 Task: Forward the email from Sandeep to Rohanraj Sharma, including all attachments.
Action: Mouse moved to (529, 197)
Screenshot: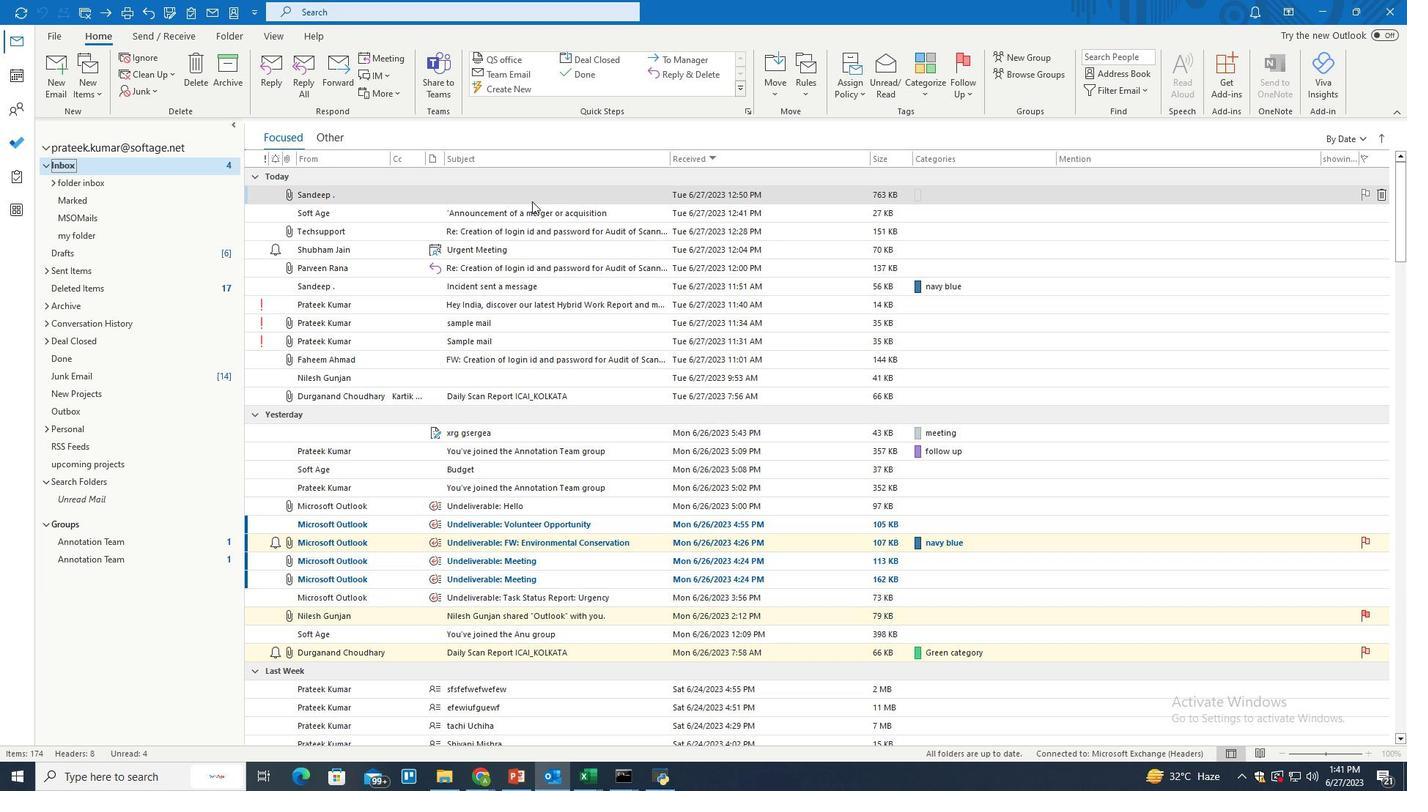 
Action: Mouse pressed left at (529, 197)
Screenshot: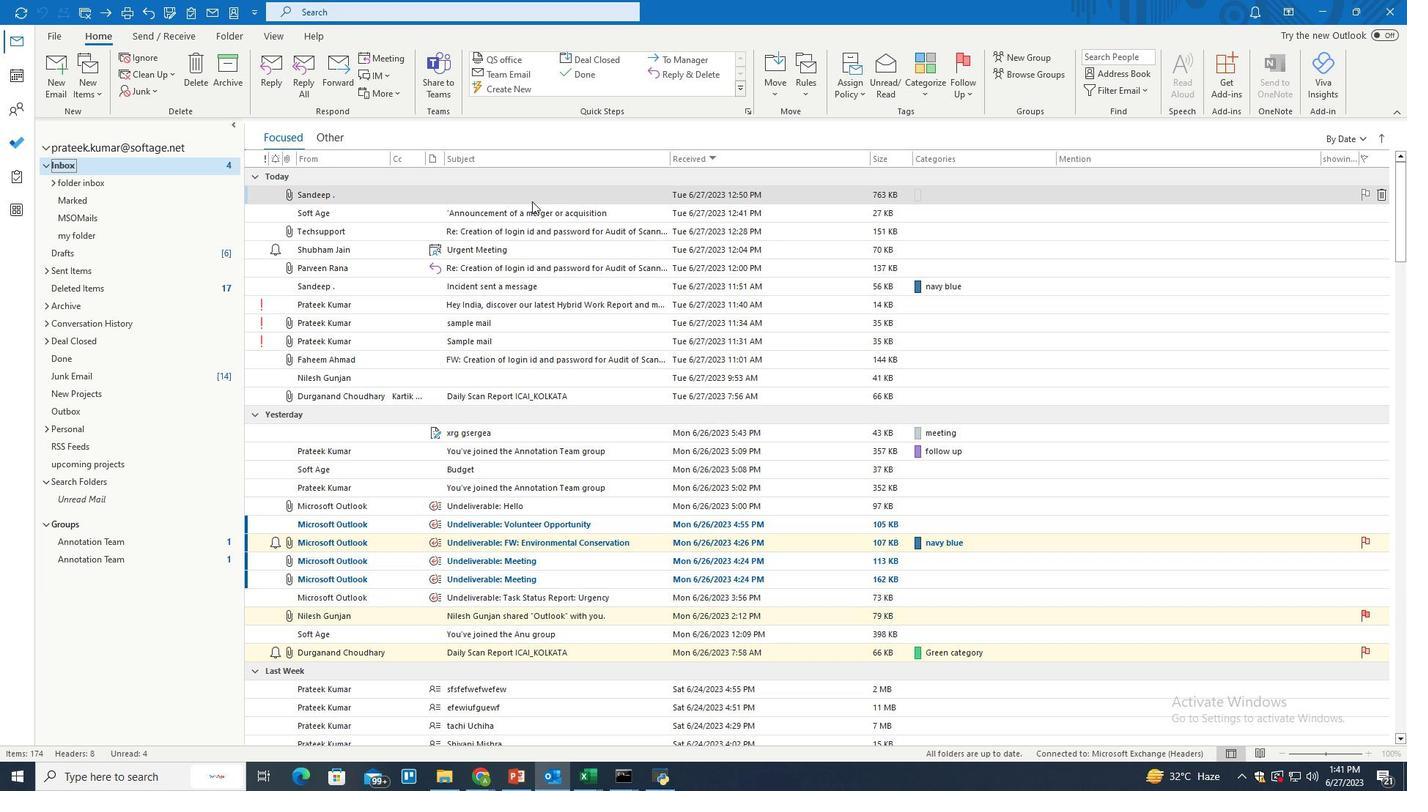 
Action: Mouse moved to (332, 70)
Screenshot: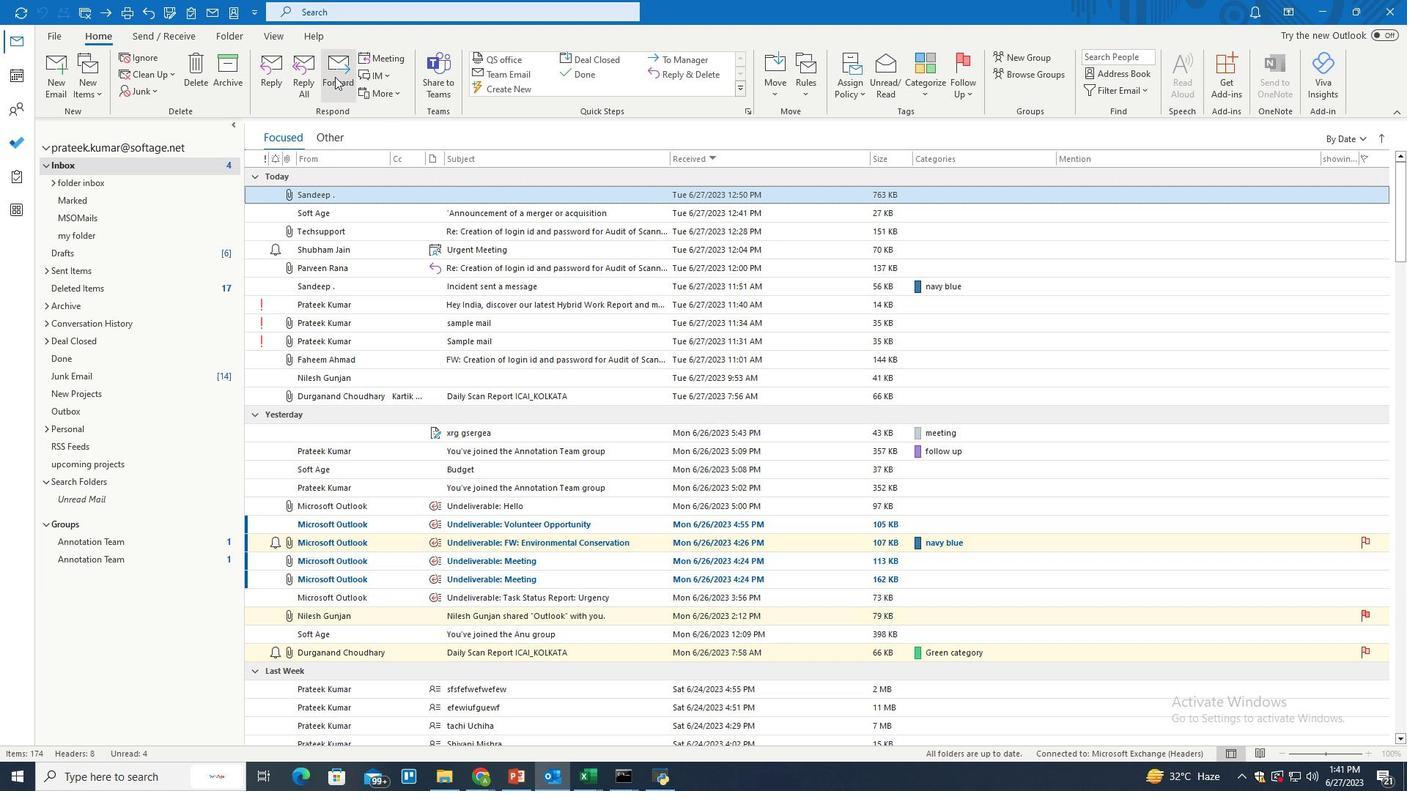 
Action: Mouse pressed left at (332, 70)
Screenshot: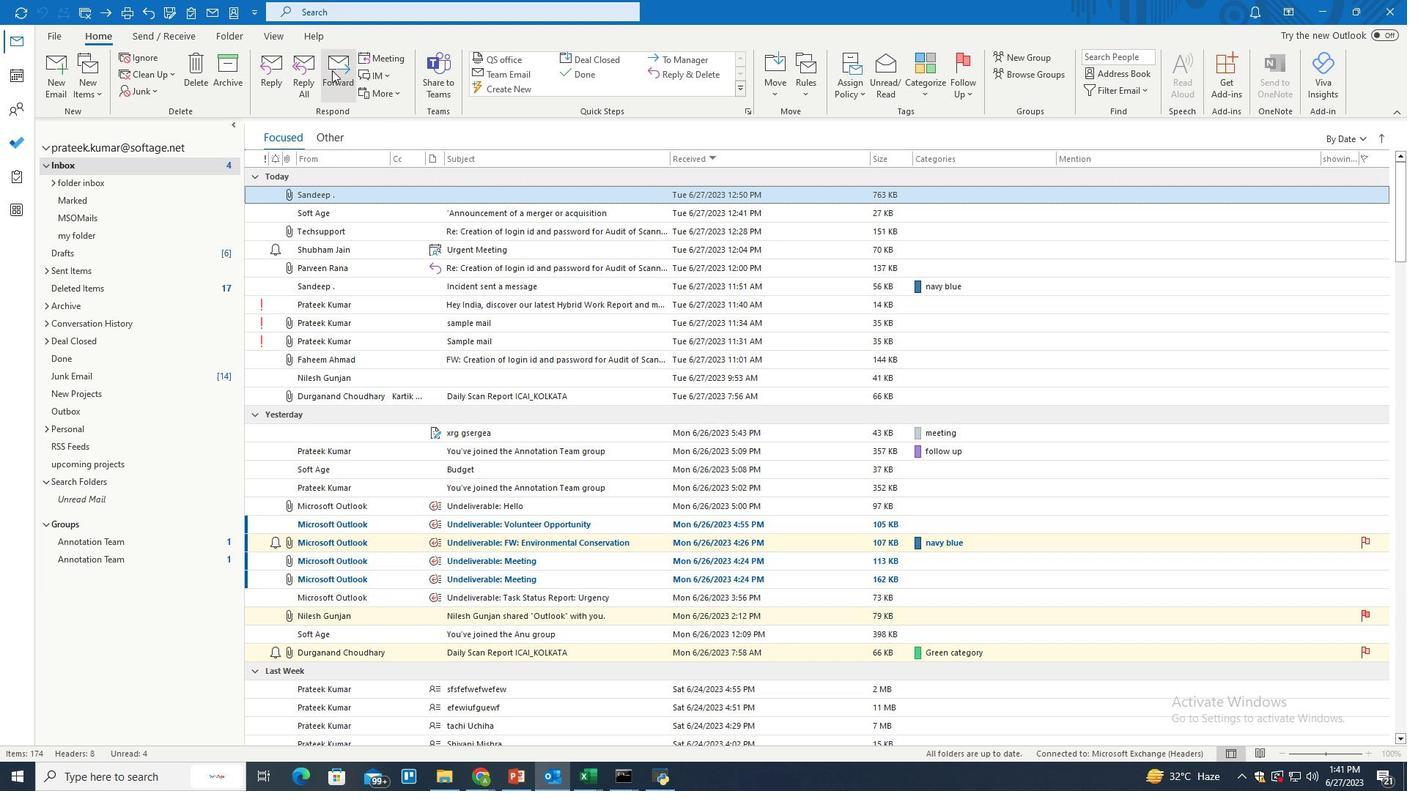 
Action: Mouse moved to (203, 145)
Screenshot: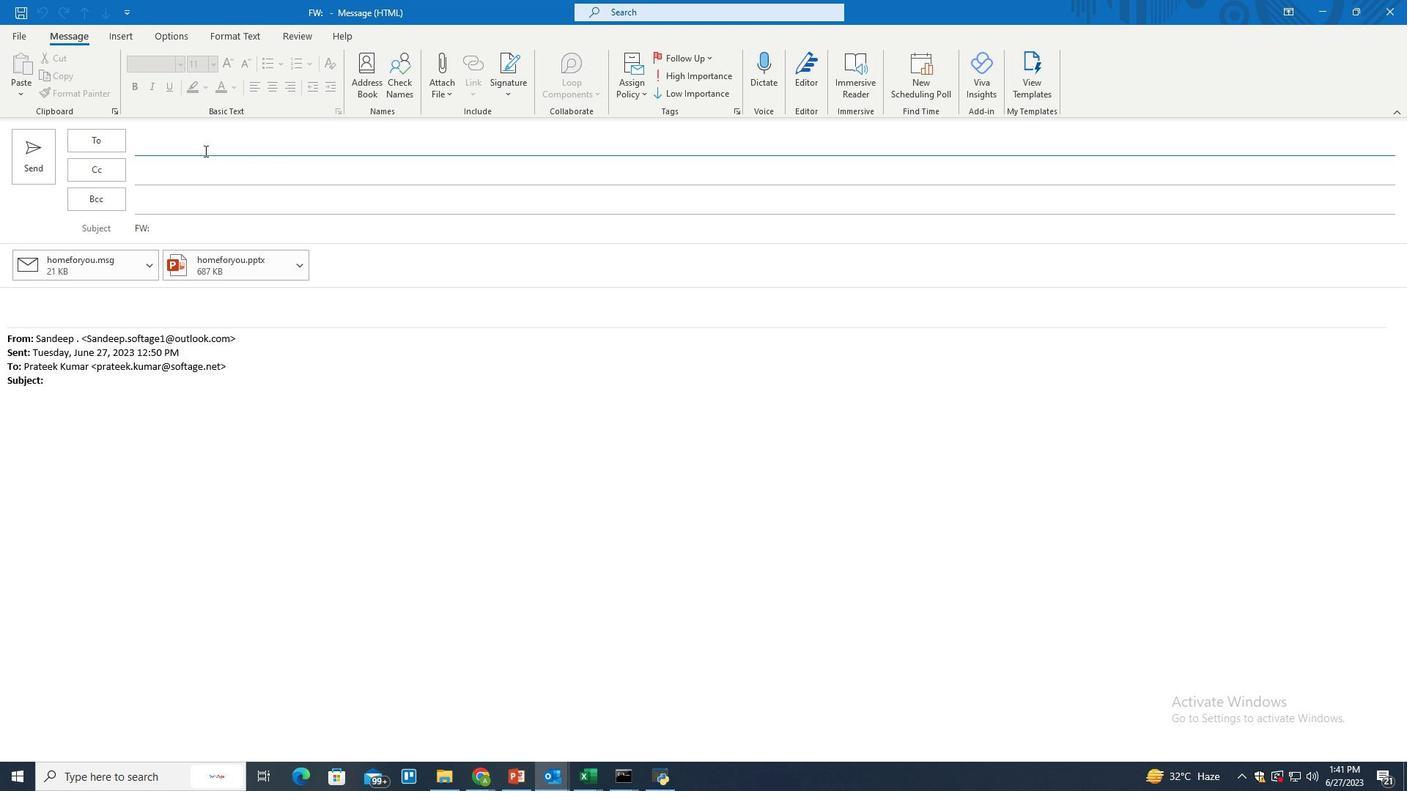 
Action: Mouse pressed left at (203, 145)
Screenshot: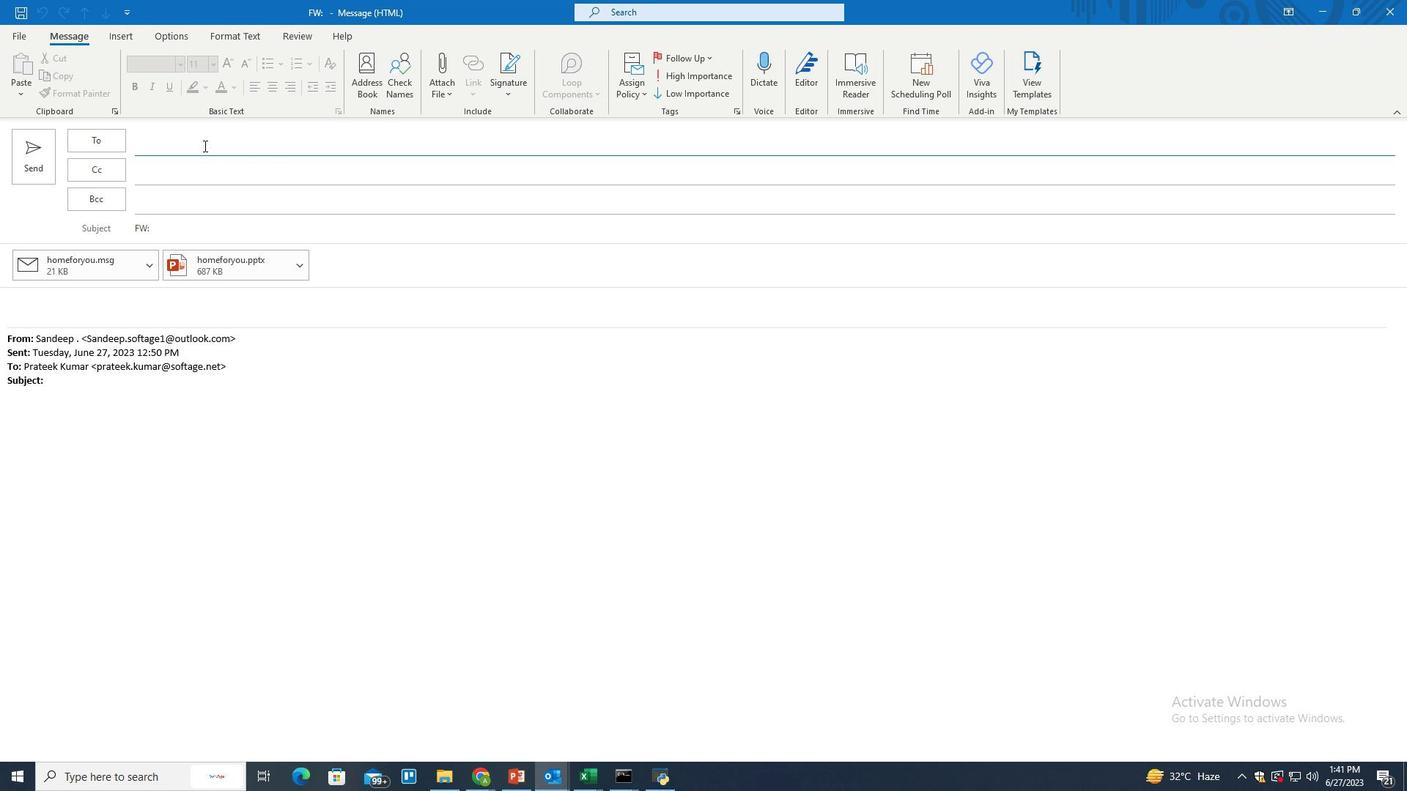 
Action: Key pressed rohanraj.shr<Key.backspace>arma
Screenshot: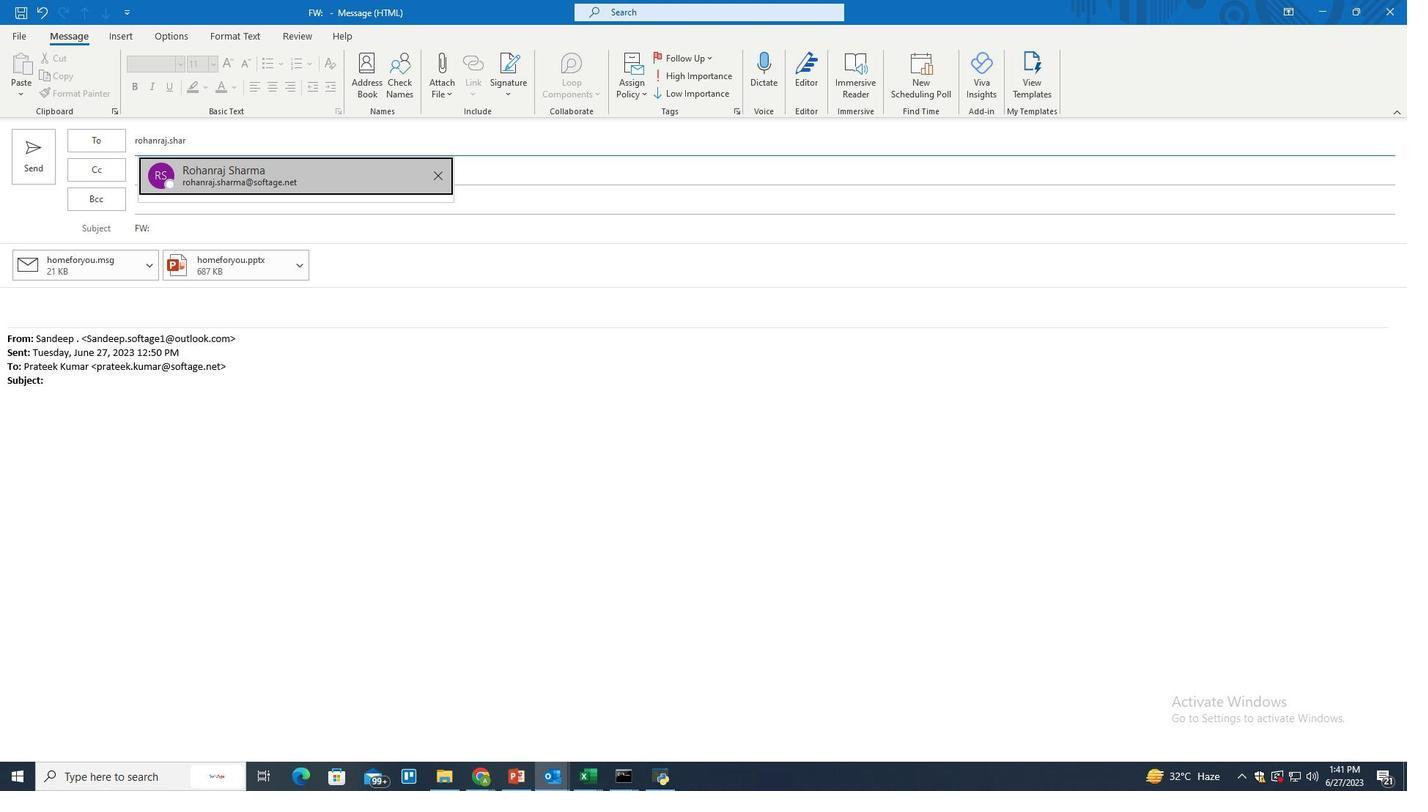
Action: Mouse moved to (248, 181)
Screenshot: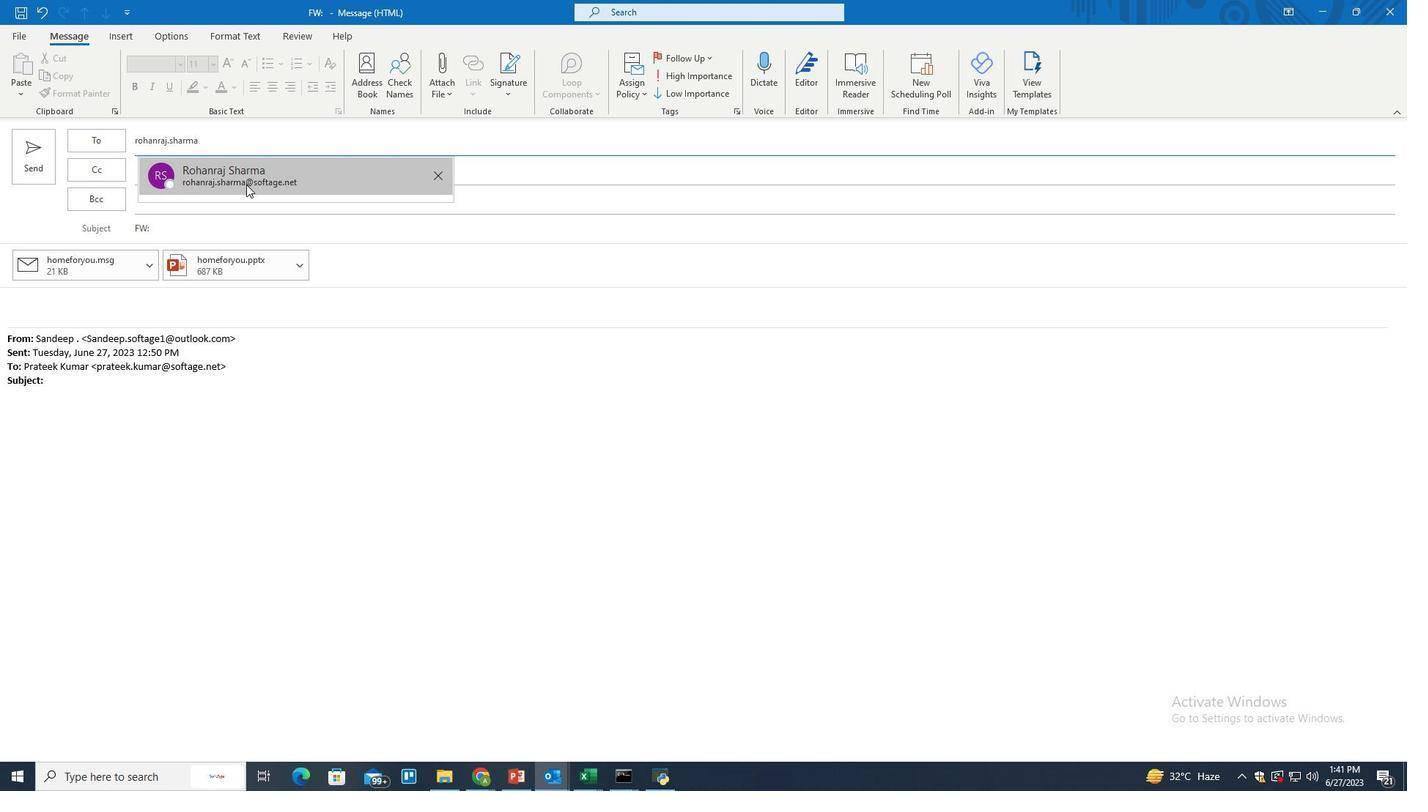 
Action: Mouse pressed left at (248, 181)
Screenshot: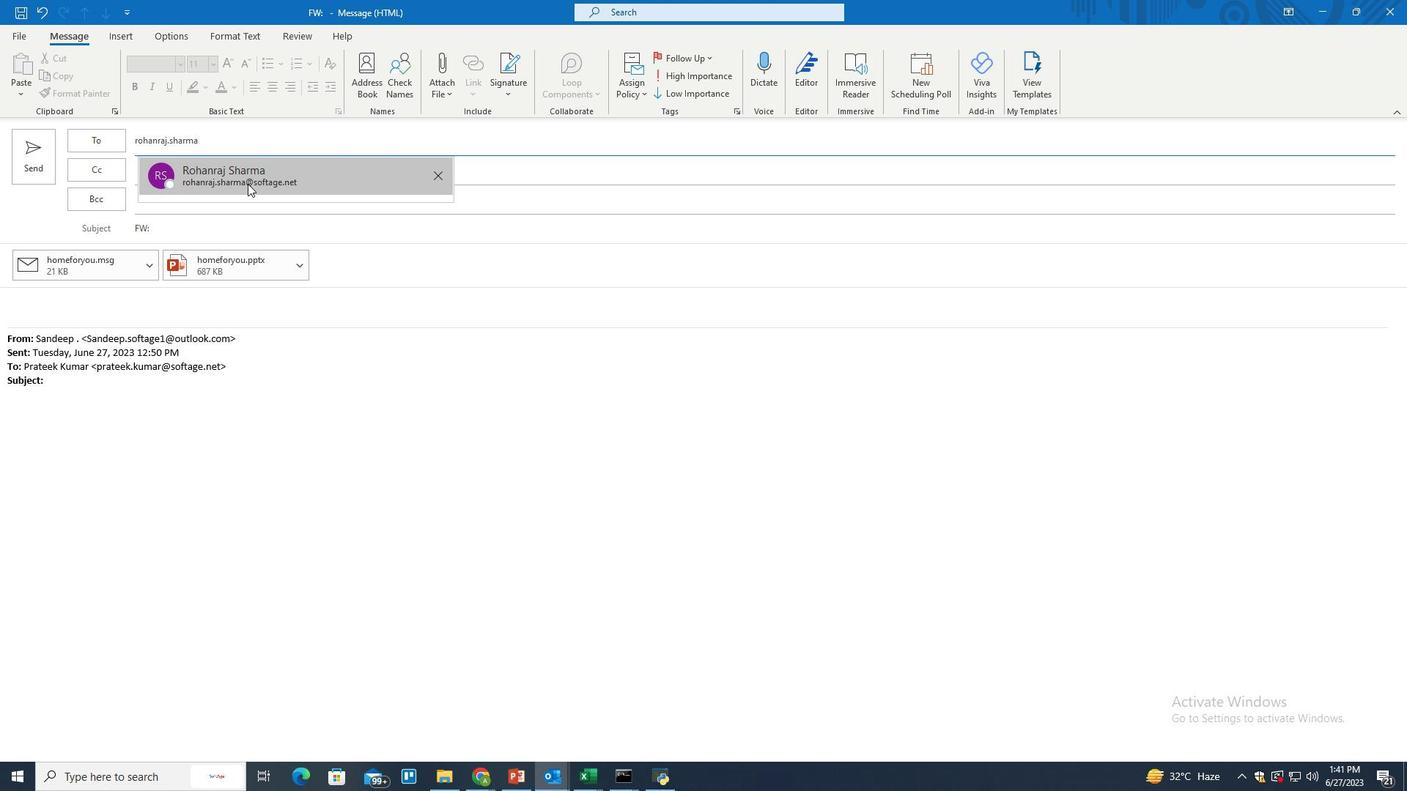 
Action: Mouse moved to (36, 148)
Screenshot: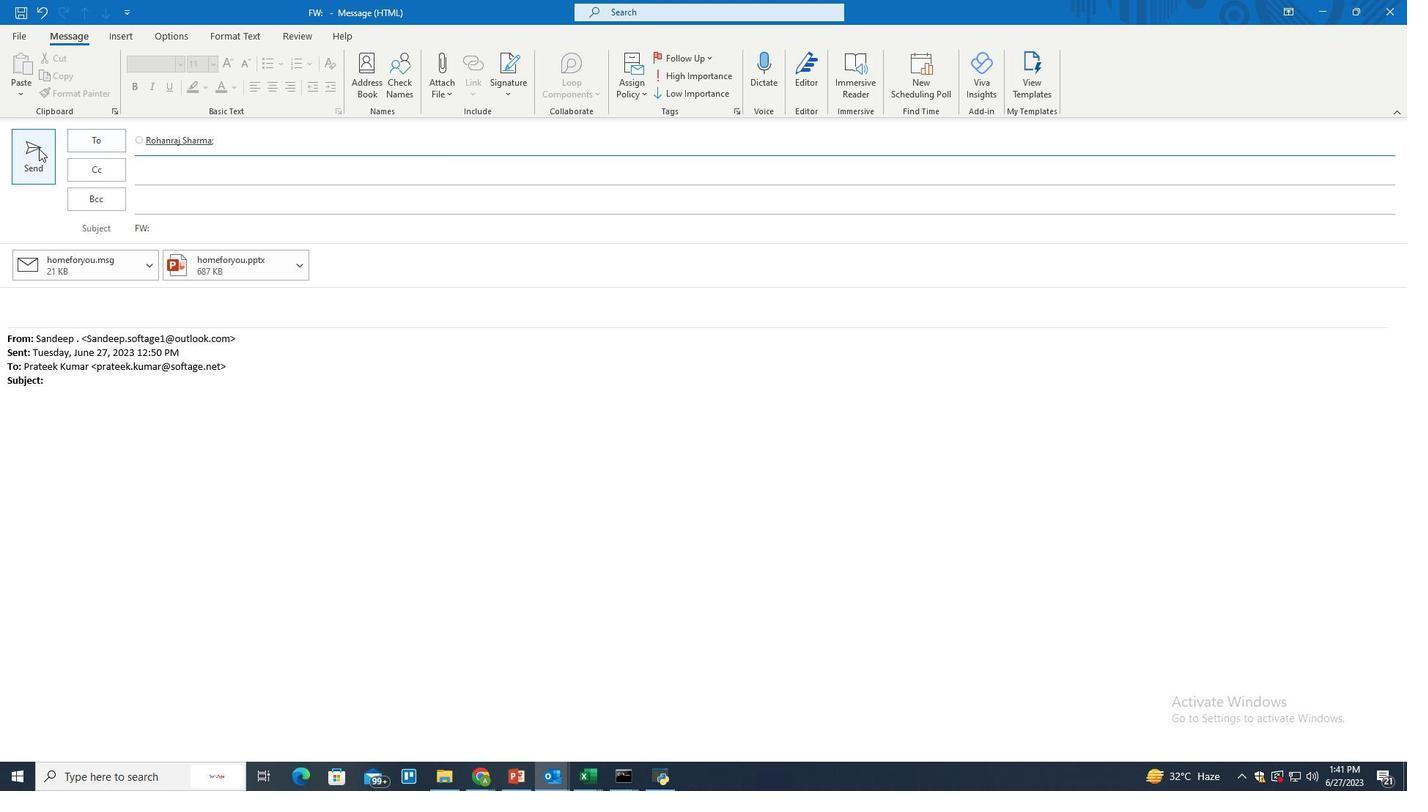 
Action: Mouse pressed left at (36, 148)
Screenshot: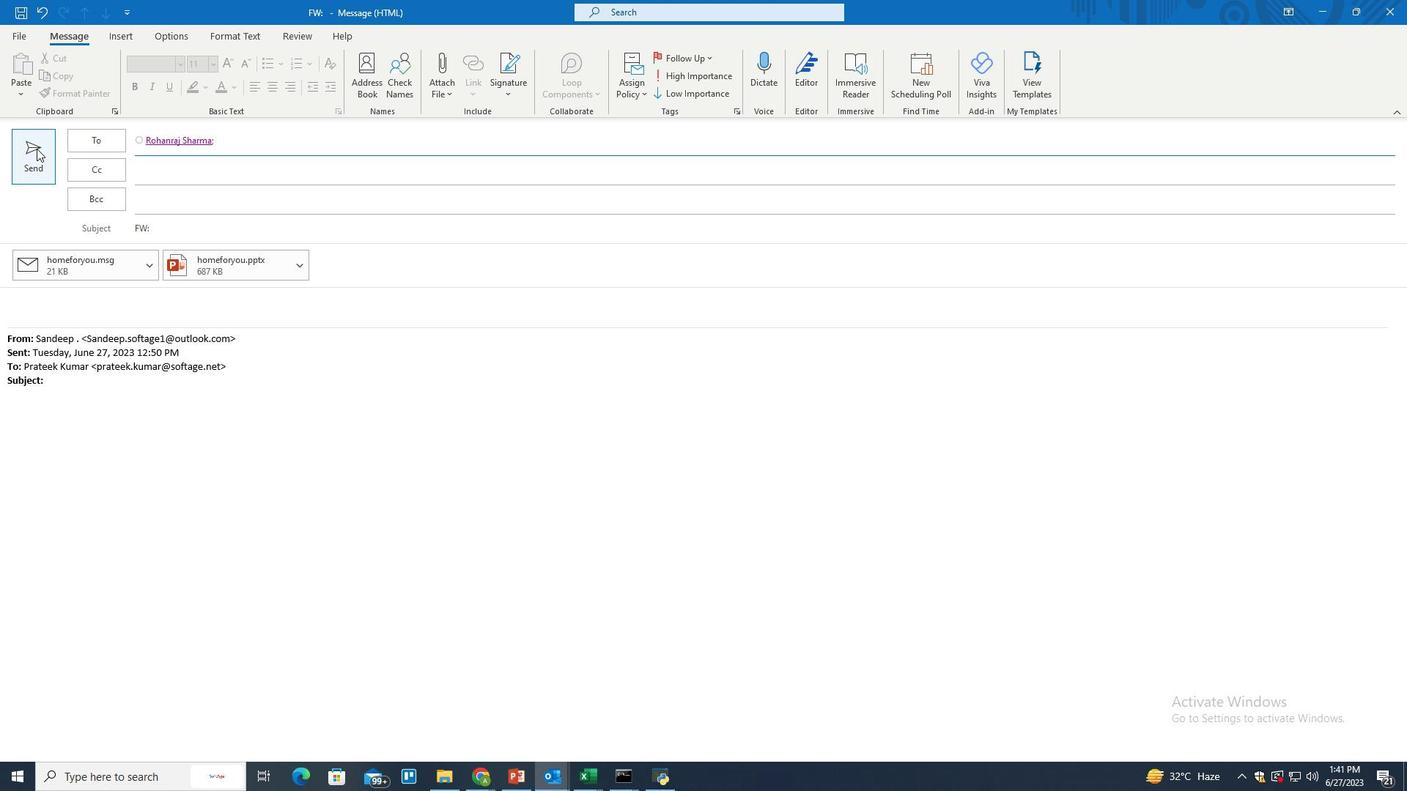 
Action: Mouse moved to (593, 393)
Screenshot: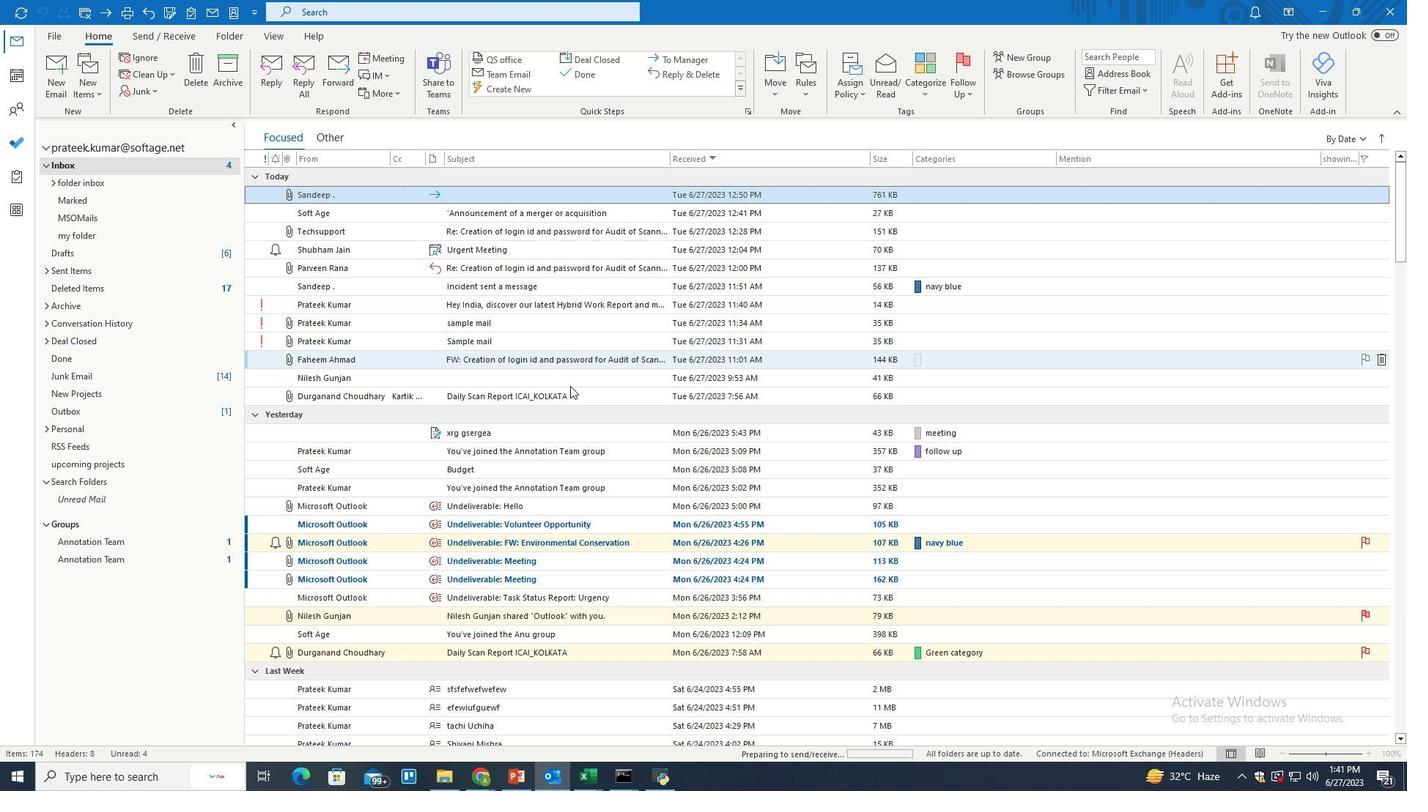 
